 Task: Create a sub task System Test and UAT for the task  Integrate website with email marketing platforms in the project AgileCrest , assign it to team member softage.2@softage.net and update the status of the sub task to  Off Track , set the priority of the sub task to High
Action: Mouse moved to (536, 224)
Screenshot: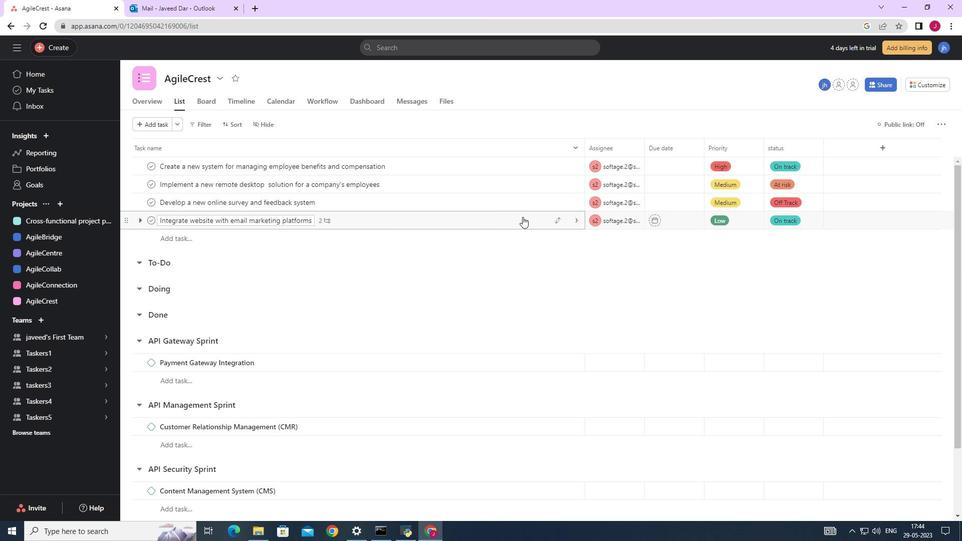 
Action: Mouse pressed left at (536, 224)
Screenshot: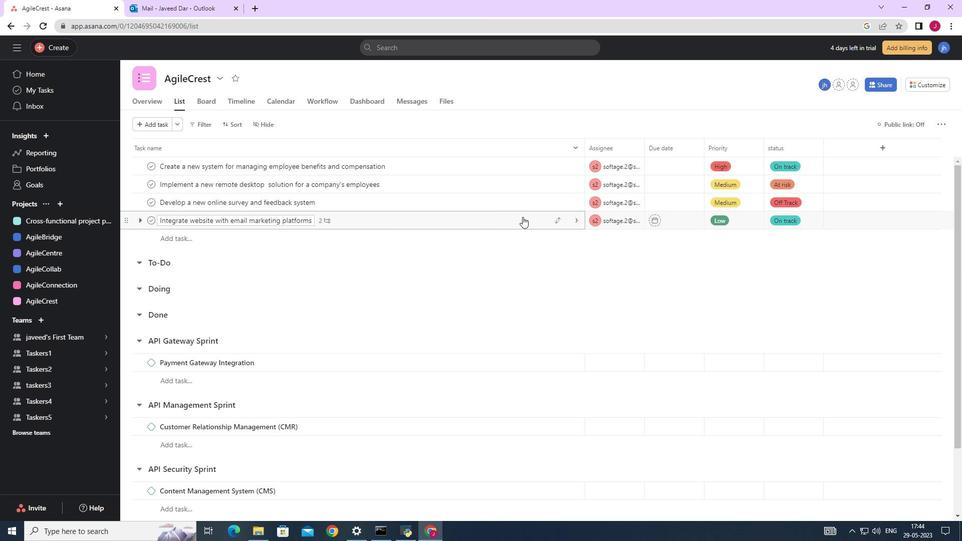 
Action: Mouse moved to (729, 332)
Screenshot: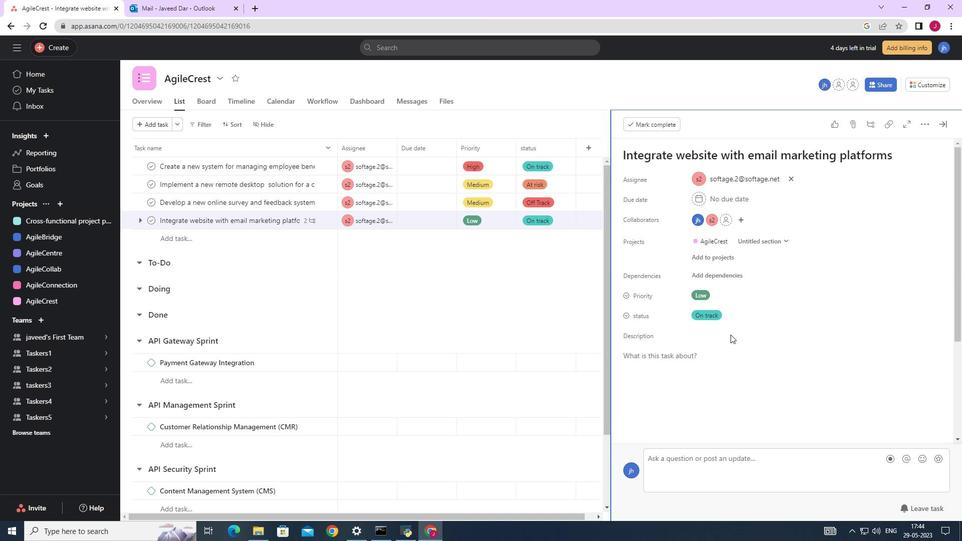 
Action: Mouse scrolled (729, 332) with delta (0, 0)
Screenshot: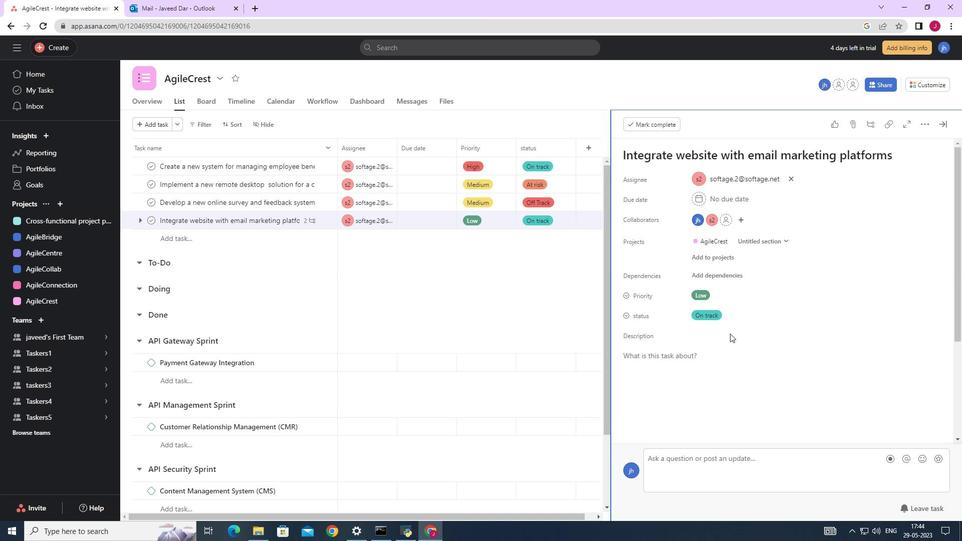 
Action: Mouse scrolled (729, 332) with delta (0, 0)
Screenshot: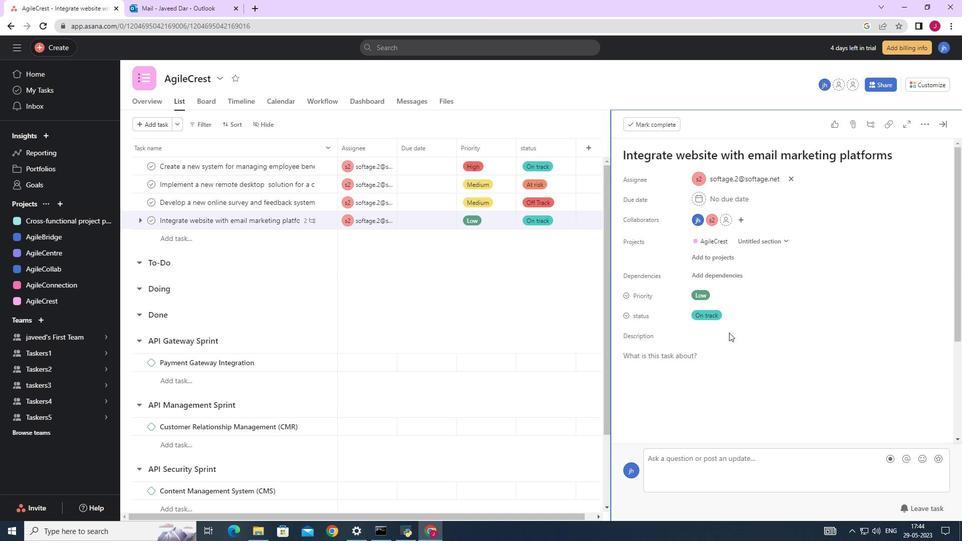 
Action: Mouse scrolled (729, 332) with delta (0, 0)
Screenshot: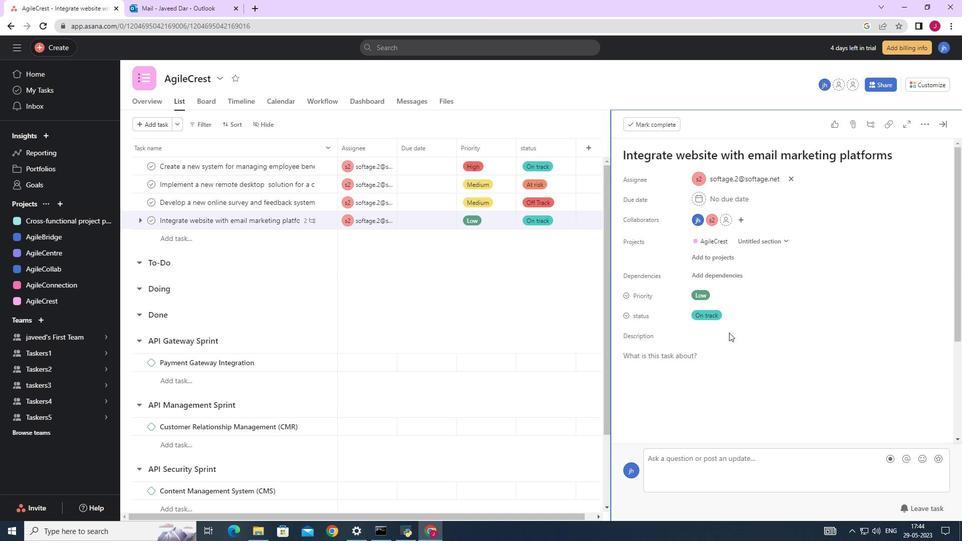 
Action: Mouse scrolled (729, 332) with delta (0, 0)
Screenshot: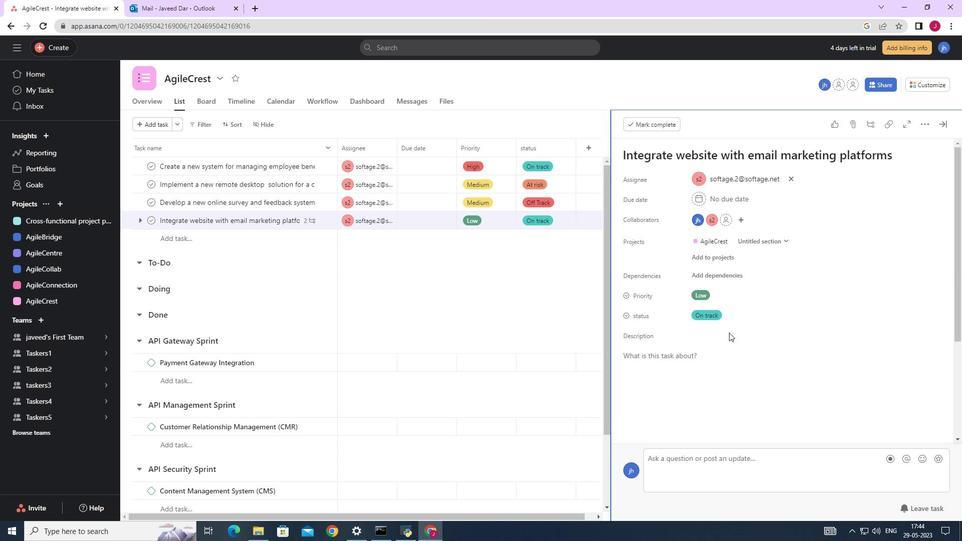 
Action: Mouse moved to (649, 360)
Screenshot: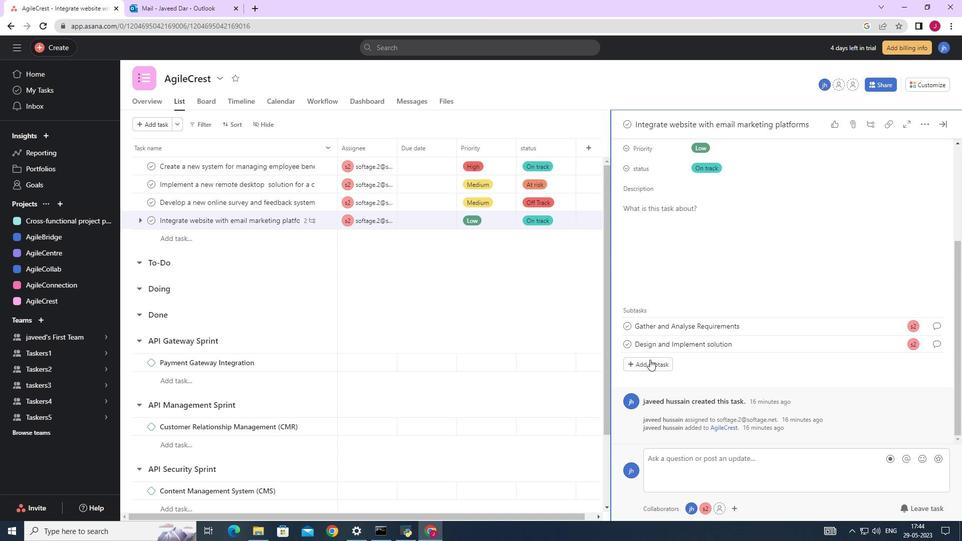 
Action: Mouse pressed left at (649, 360)
Screenshot: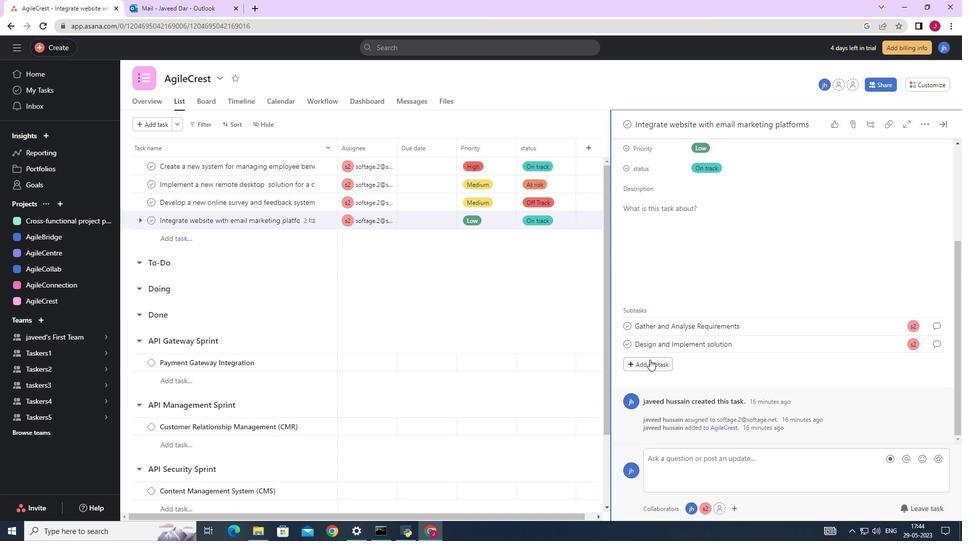 
Action: Mouse moved to (648, 361)
Screenshot: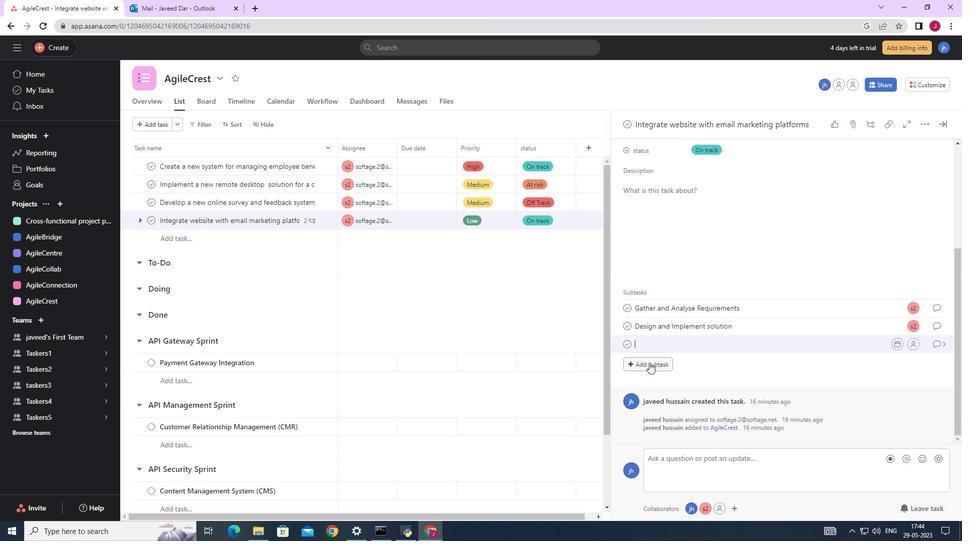 
Action: Key pressed <Key.caps_lock>S<Key.caps_lock>ystem<Key.space><Key.caps_lock>T<Key.caps_lock>est<Key.space>and<Key.space><Key.caps_lock>UAT
Screenshot: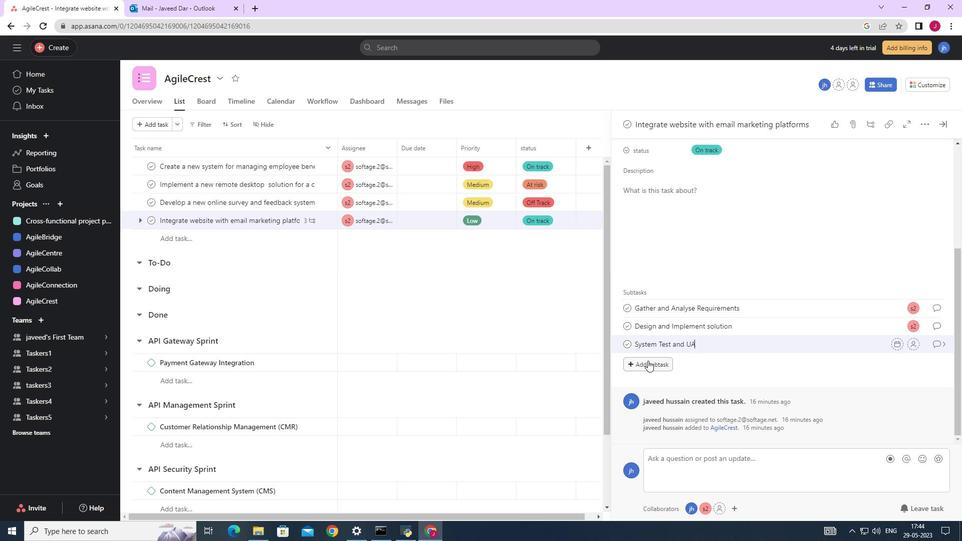 
Action: Mouse moved to (912, 346)
Screenshot: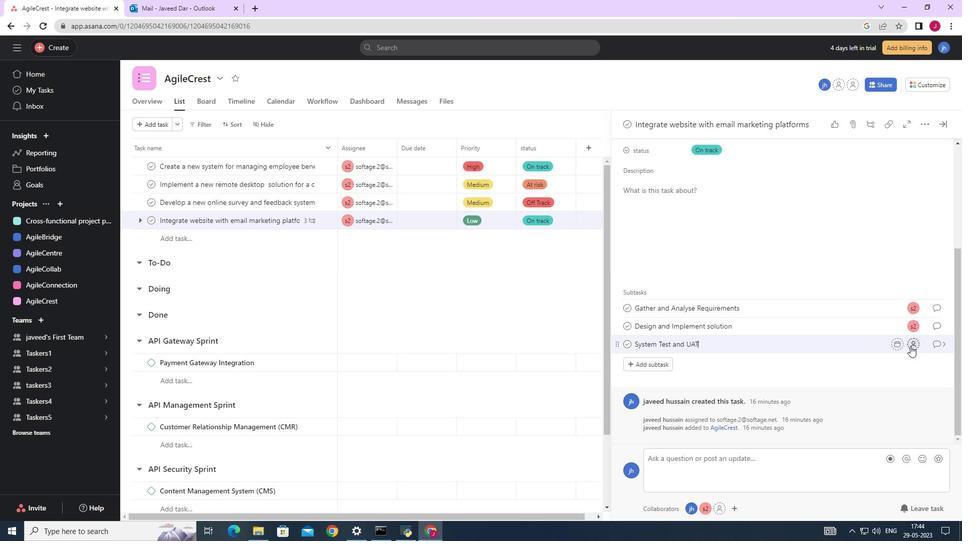 
Action: Mouse pressed left at (912, 346)
Screenshot: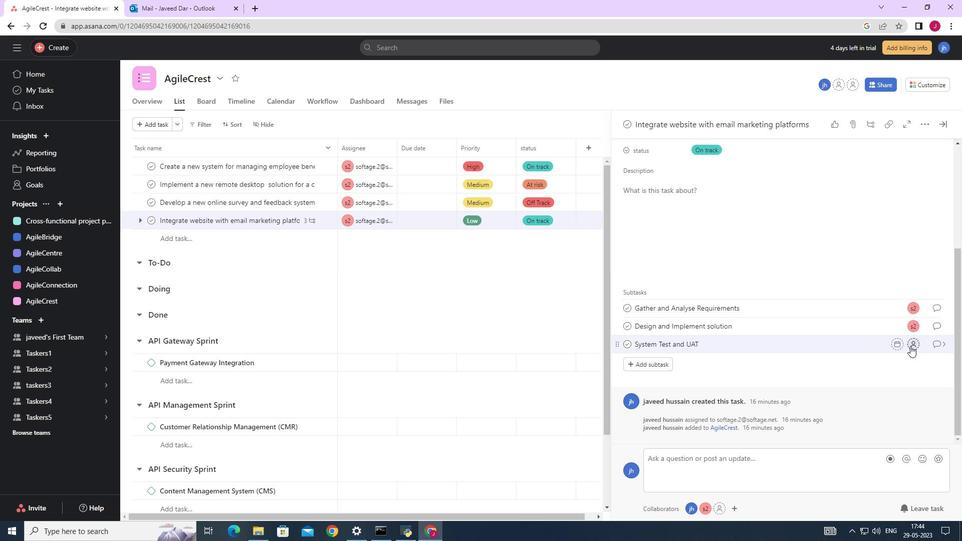 
Action: Mouse moved to (814, 439)
Screenshot: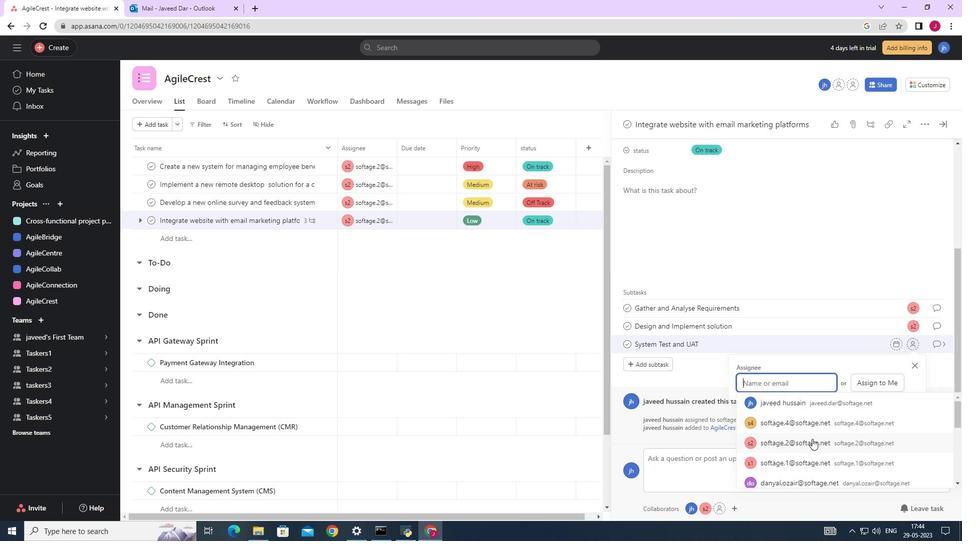 
Action: Mouse pressed left at (814, 439)
Screenshot: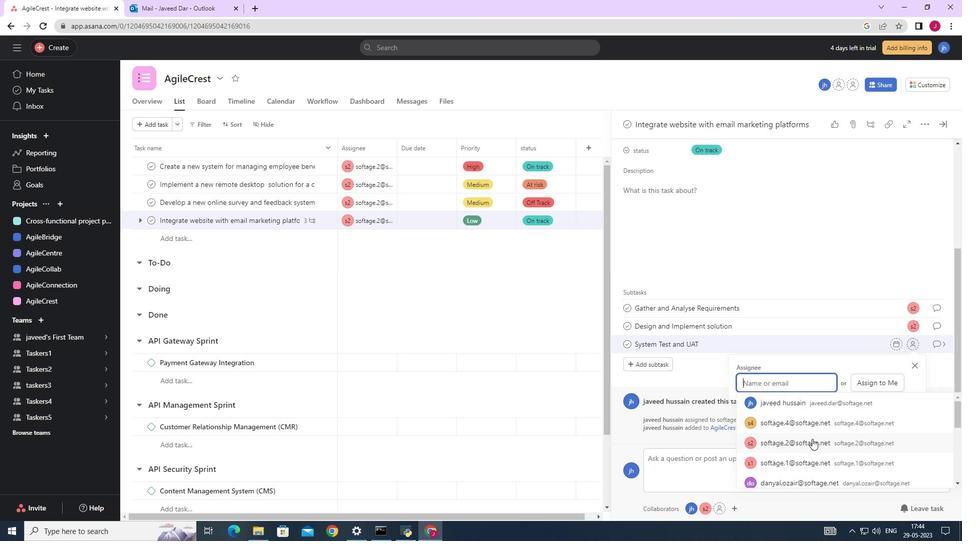 
Action: Mouse moved to (937, 344)
Screenshot: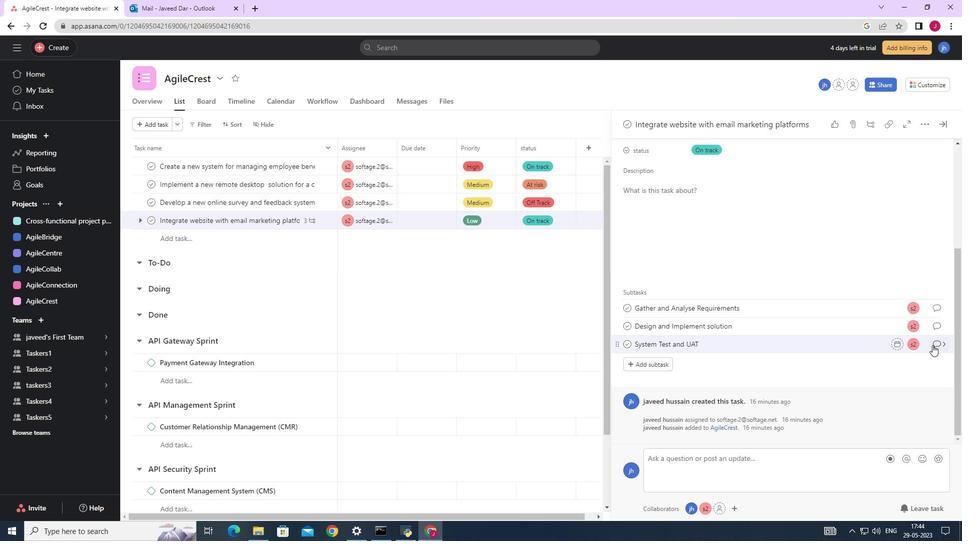 
Action: Mouse pressed left at (937, 344)
Screenshot: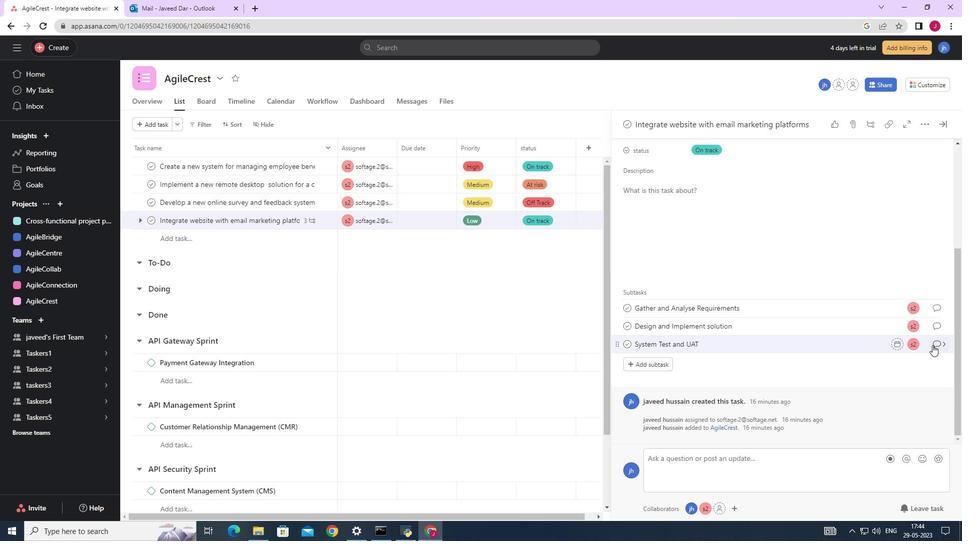 
Action: Mouse moved to (654, 379)
Screenshot: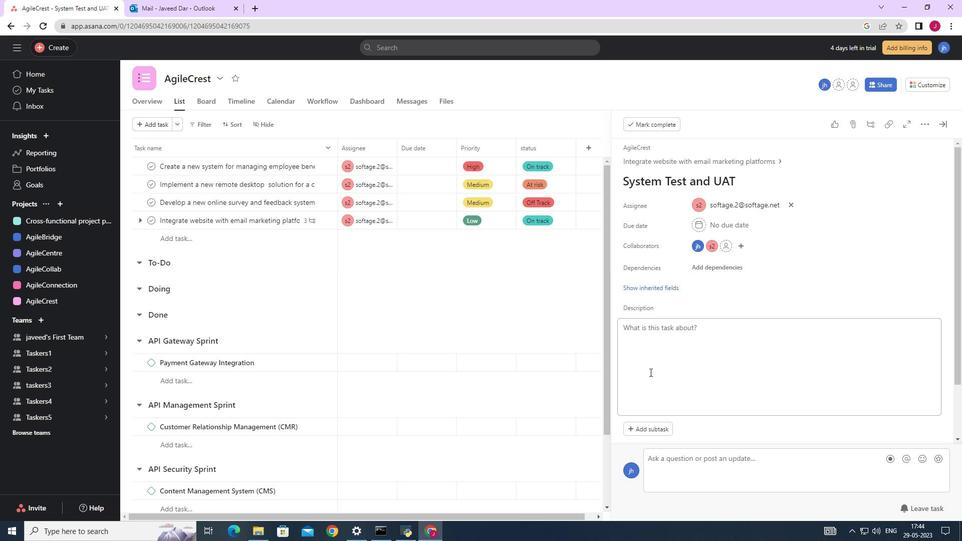 
Action: Mouse scrolled (653, 377) with delta (0, 0)
Screenshot: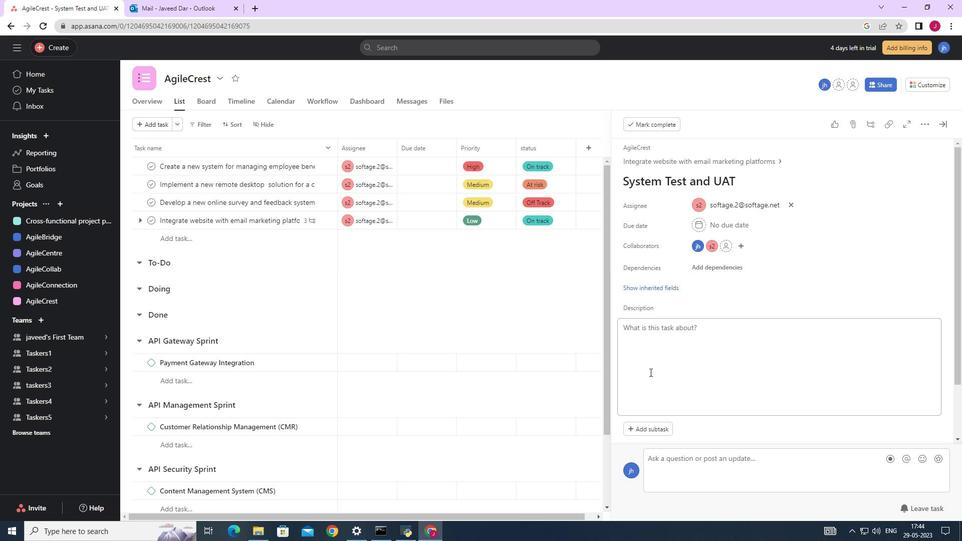
Action: Mouse moved to (654, 379)
Screenshot: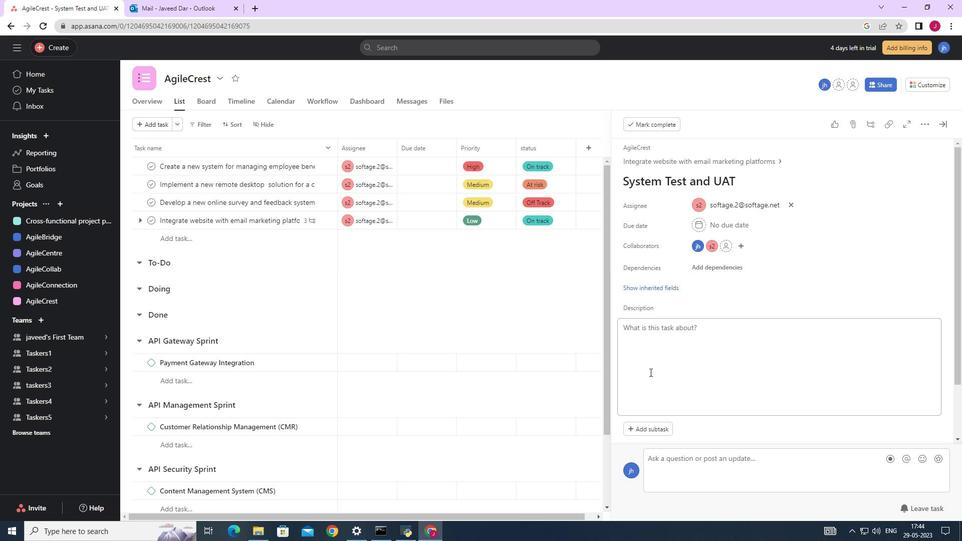 
Action: Mouse scrolled (653, 378) with delta (0, 0)
Screenshot: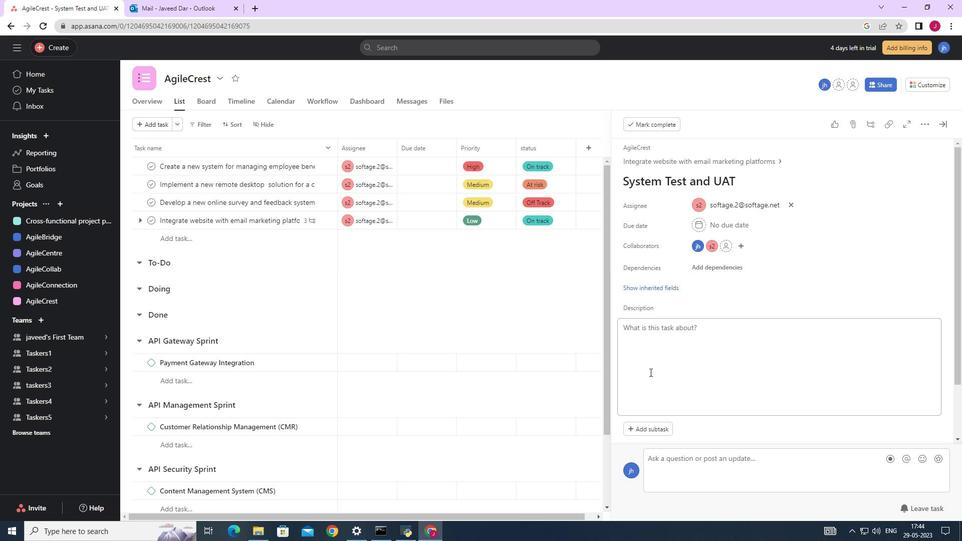 
Action: Mouse scrolled (654, 378) with delta (0, 0)
Screenshot: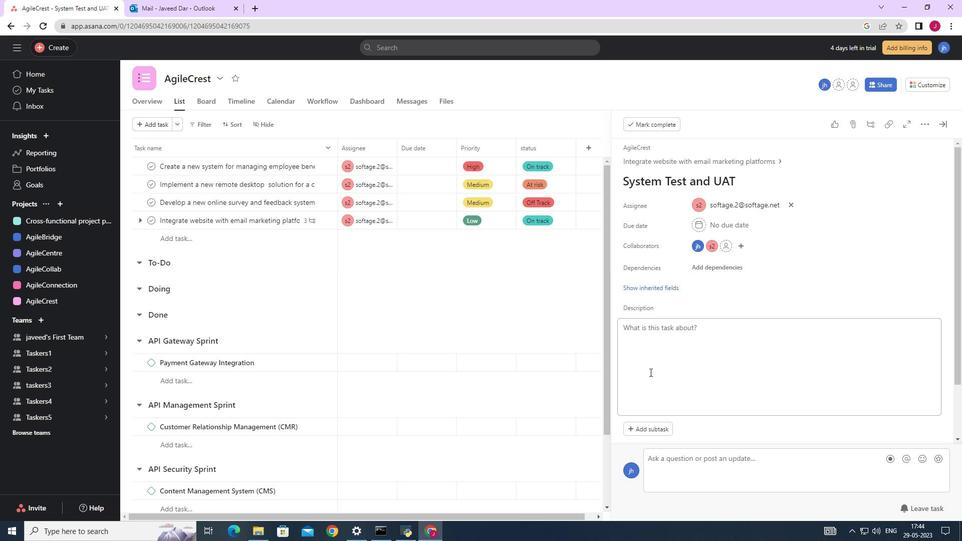 
Action: Mouse scrolled (654, 378) with delta (0, 0)
Screenshot: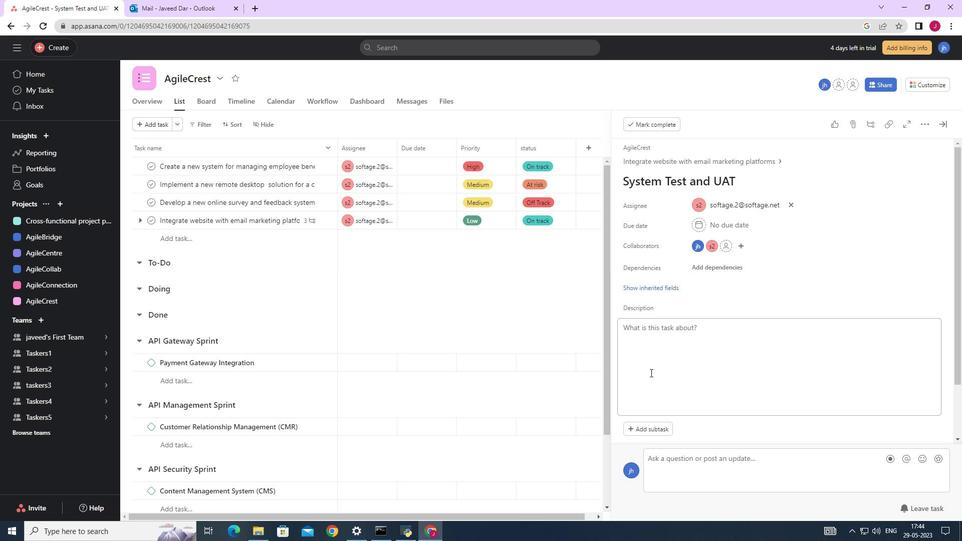 
Action: Mouse moved to (661, 220)
Screenshot: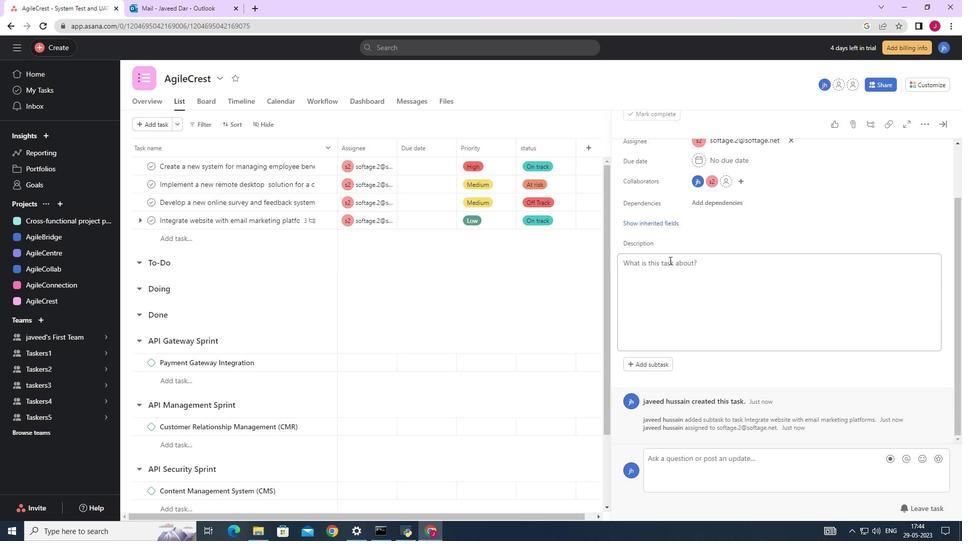 
Action: Mouse pressed left at (661, 220)
Screenshot: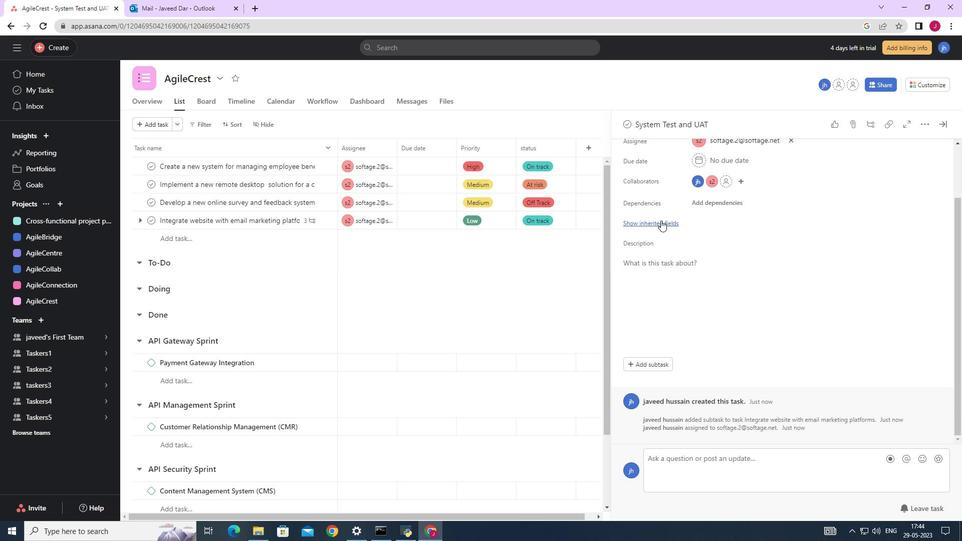 
Action: Mouse moved to (699, 204)
Screenshot: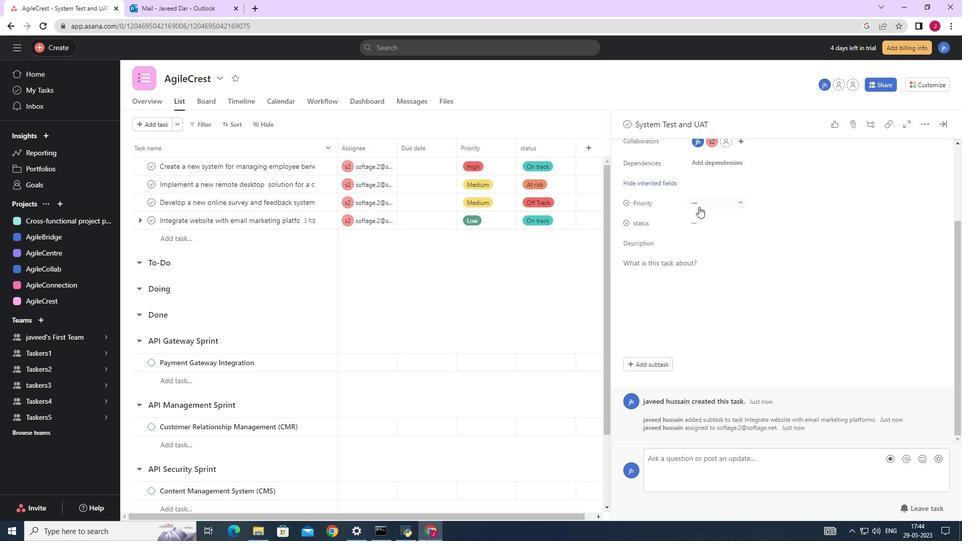 
Action: Mouse pressed left at (699, 204)
Screenshot: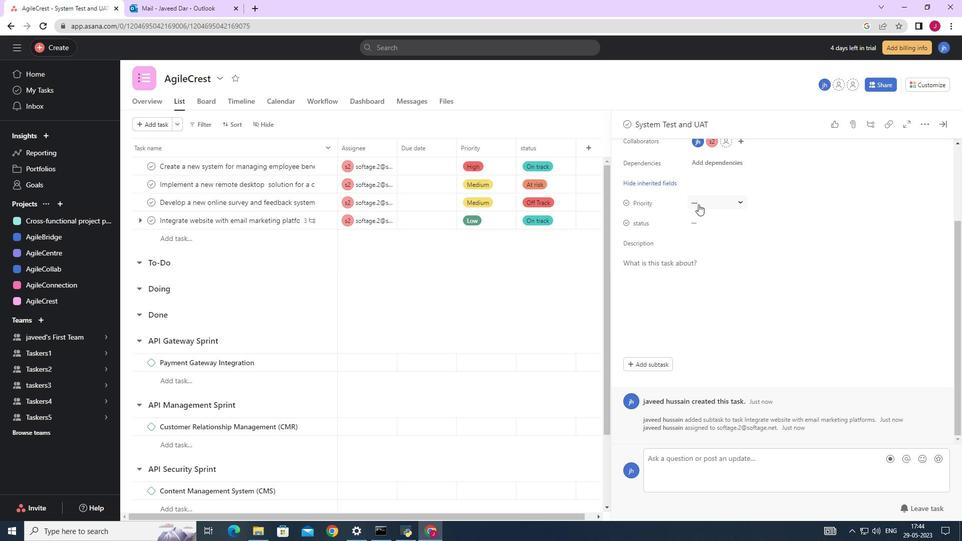 
Action: Mouse moved to (715, 236)
Screenshot: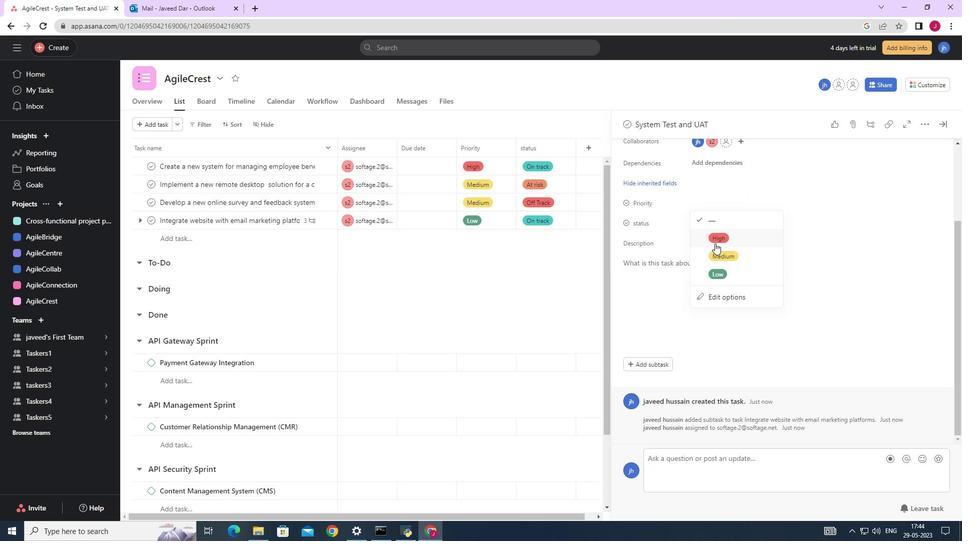 
Action: Mouse pressed left at (715, 236)
Screenshot: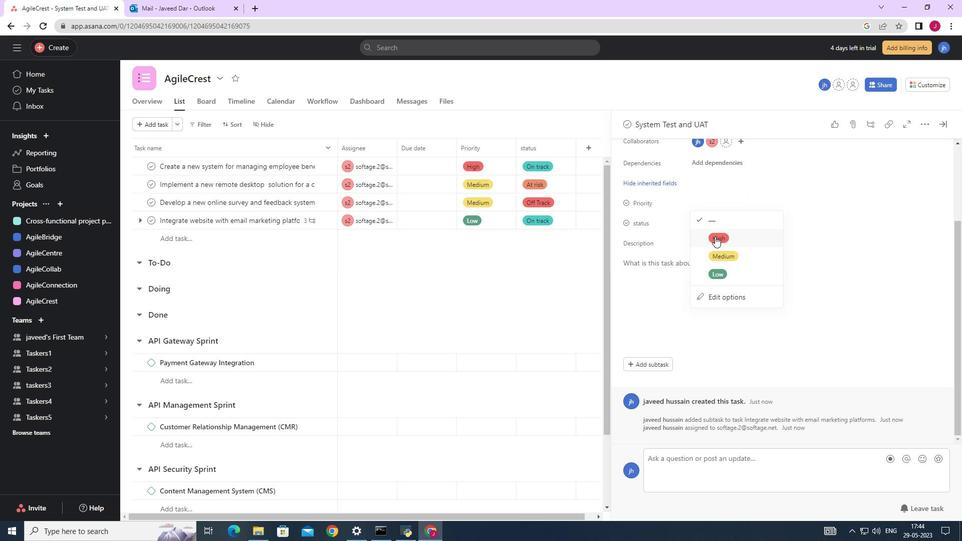 
Action: Mouse moved to (700, 225)
Screenshot: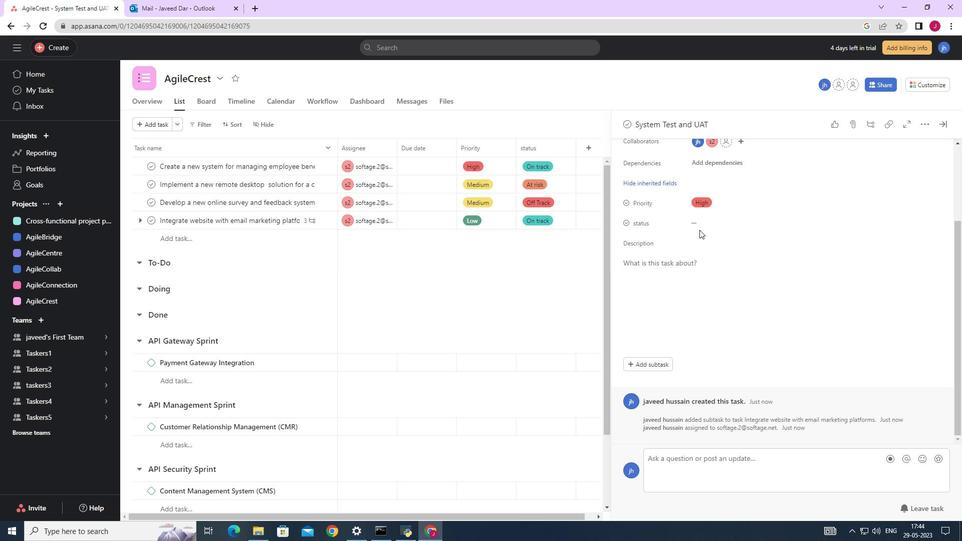 
Action: Mouse pressed left at (700, 225)
Screenshot: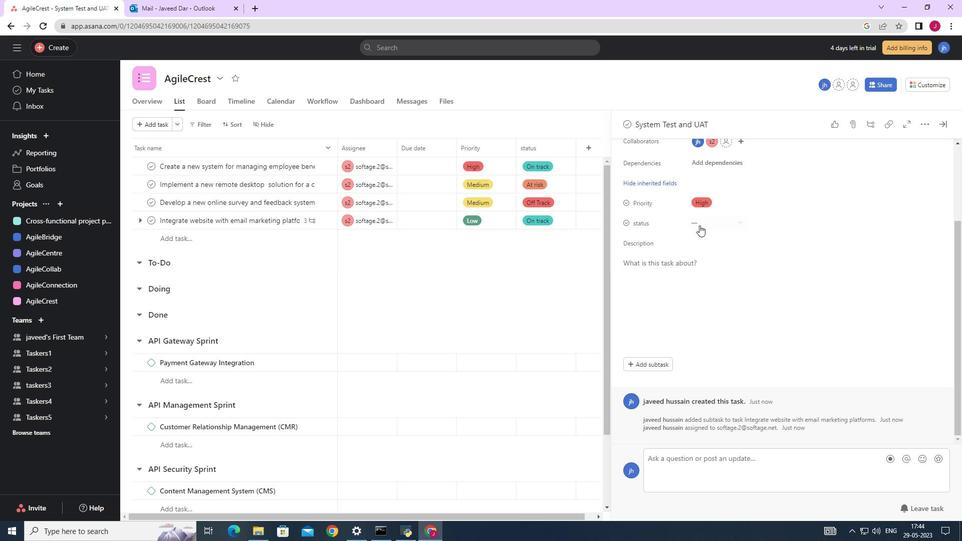 
Action: Mouse moved to (728, 276)
Screenshot: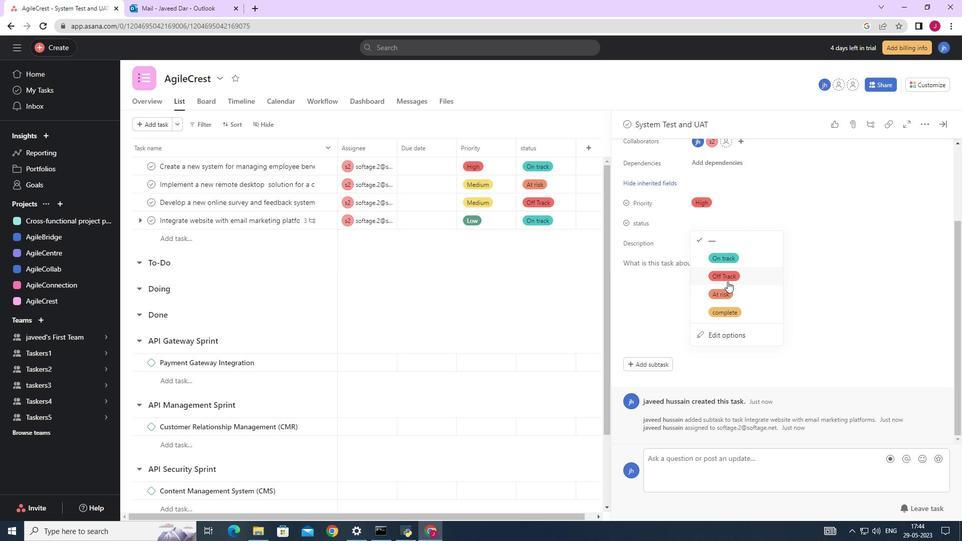 
Action: Mouse pressed left at (728, 276)
Screenshot: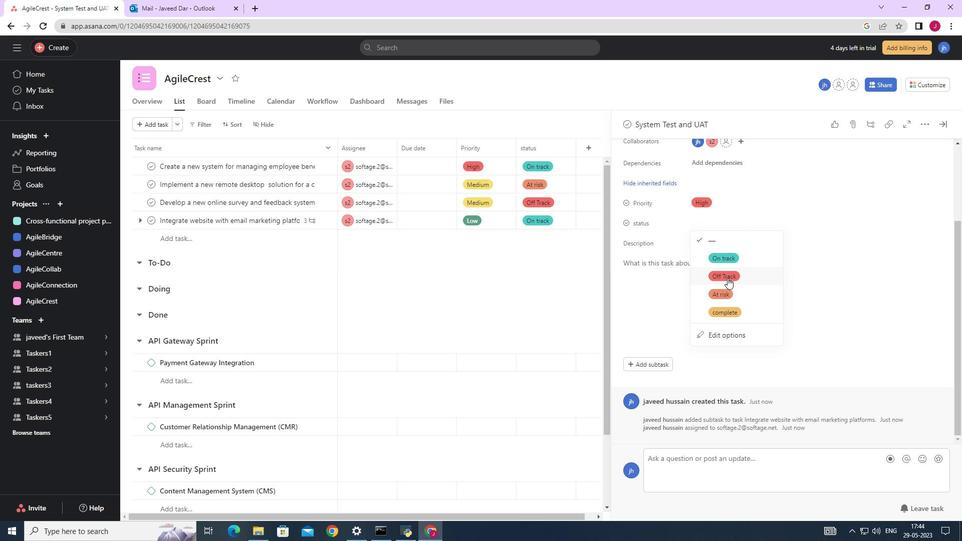 
Action: Mouse moved to (835, 307)
Screenshot: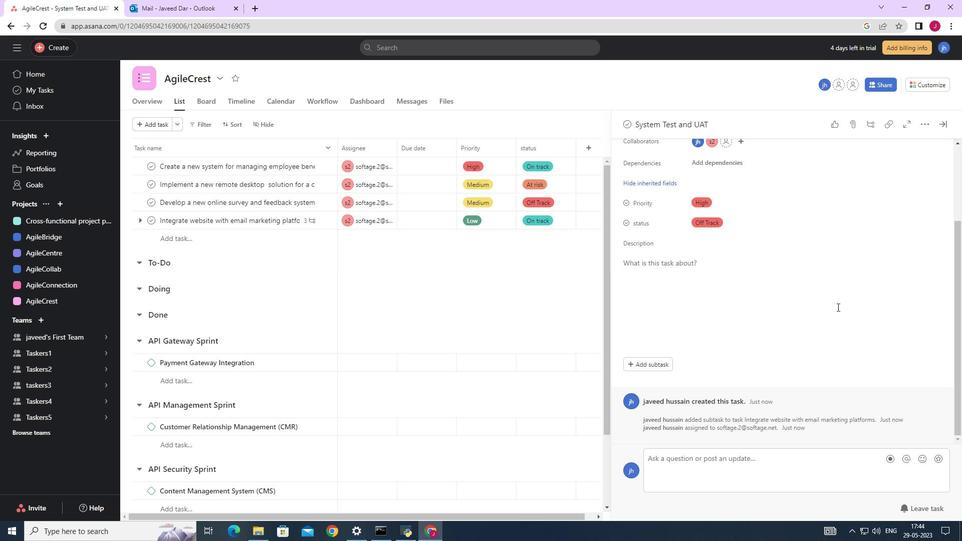 
Action: Mouse scrolled (835, 307) with delta (0, 0)
Screenshot: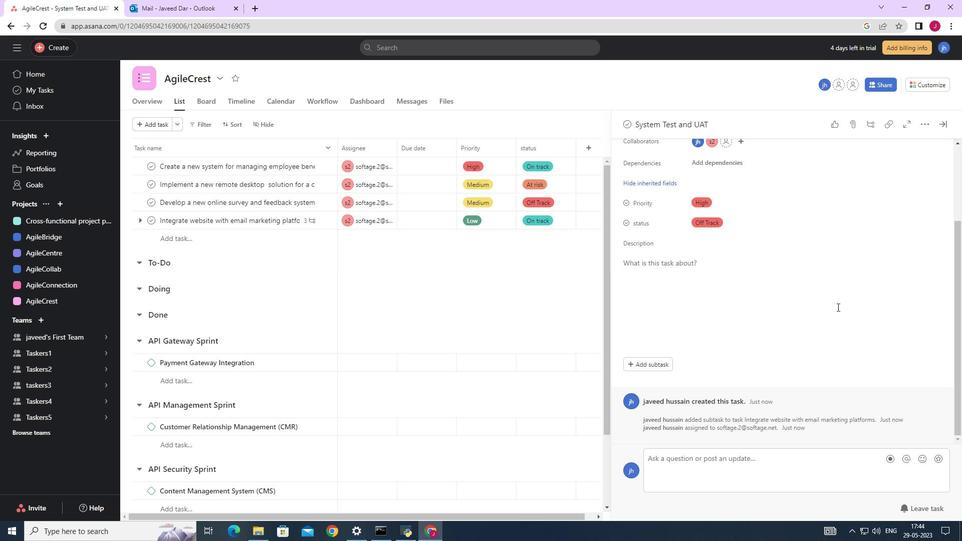 
Action: Mouse scrolled (835, 307) with delta (0, 0)
Screenshot: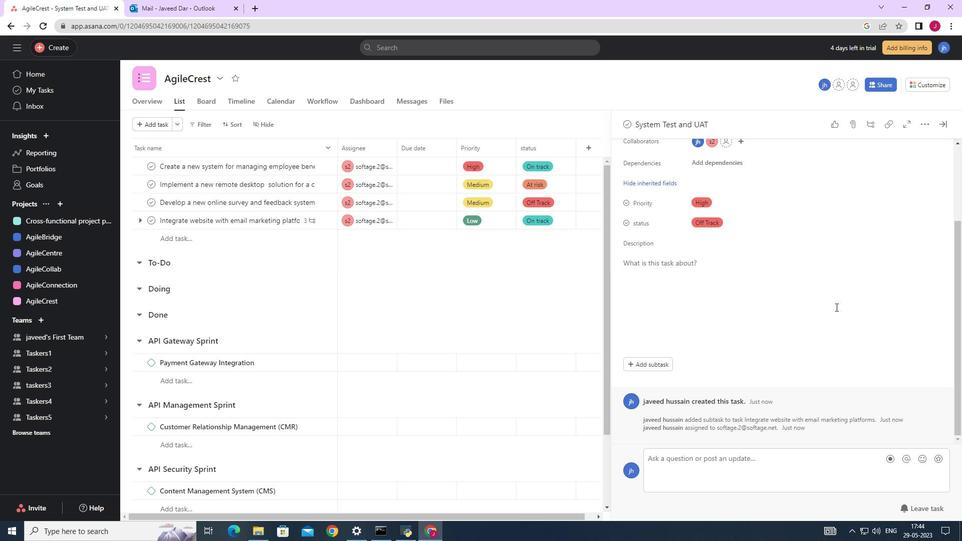 
Action: Mouse scrolled (835, 307) with delta (0, 0)
Screenshot: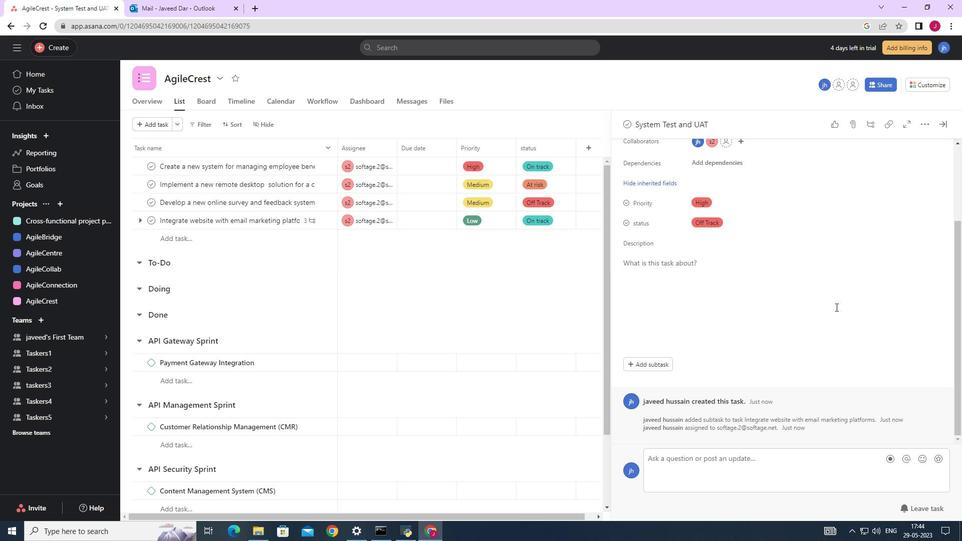
Action: Mouse moved to (833, 298)
Screenshot: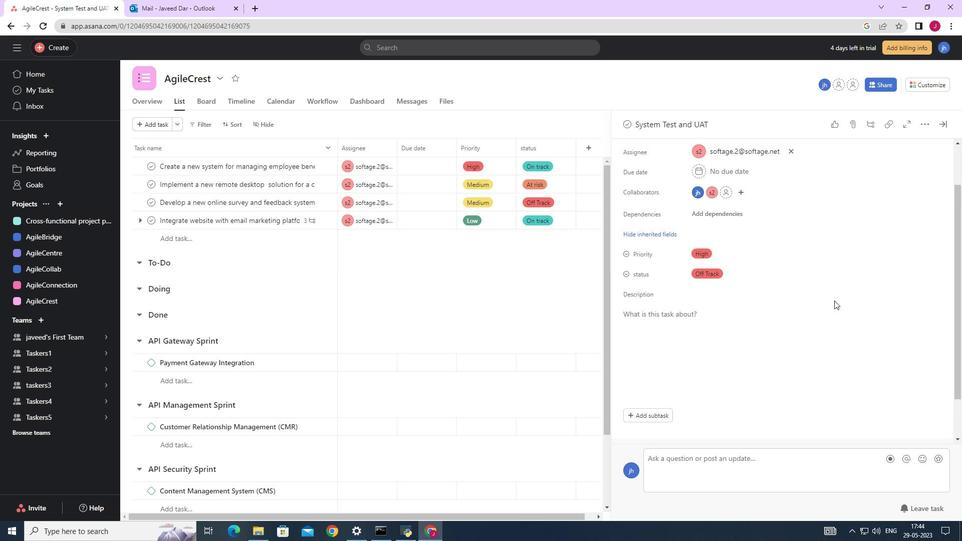
